 Task: In Job referrals turn off push notifications.
Action: Mouse moved to (617, 65)
Screenshot: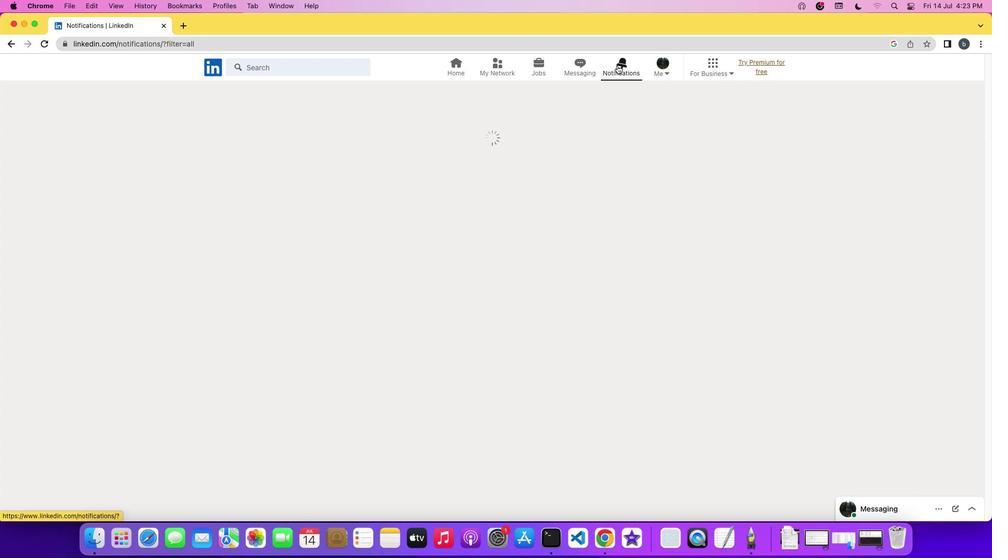 
Action: Mouse pressed left at (617, 65)
Screenshot: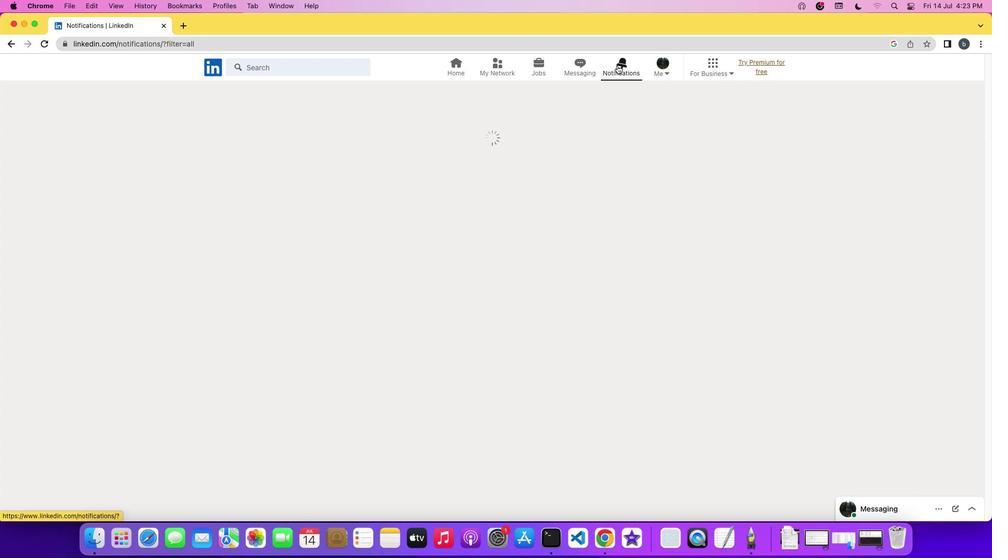 
Action: Mouse moved to (617, 65)
Screenshot: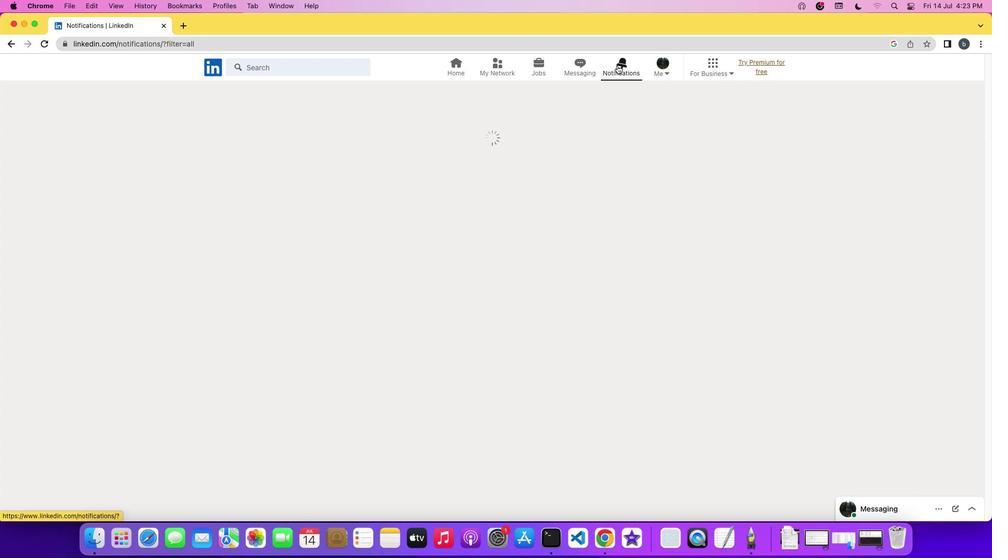 
Action: Mouse pressed left at (617, 65)
Screenshot: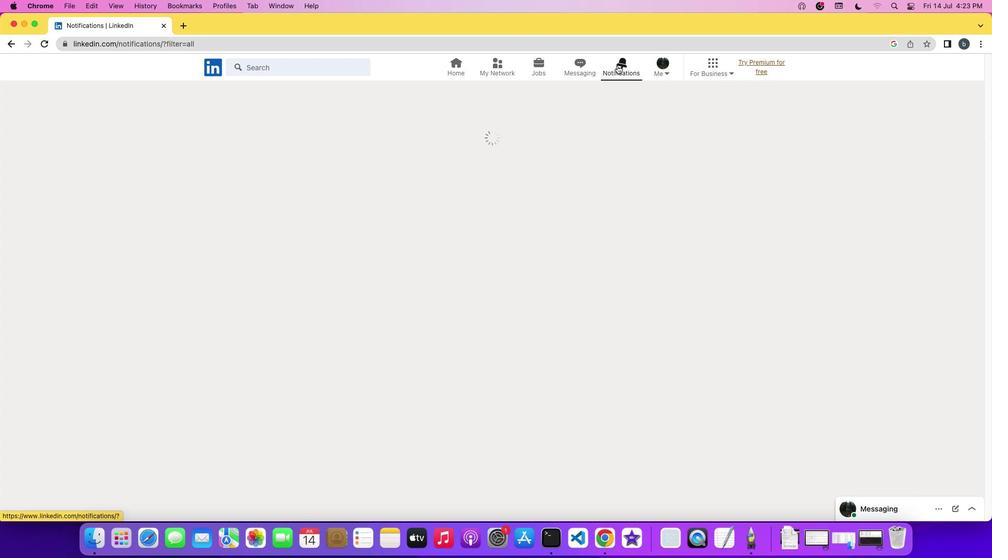 
Action: Mouse moved to (242, 133)
Screenshot: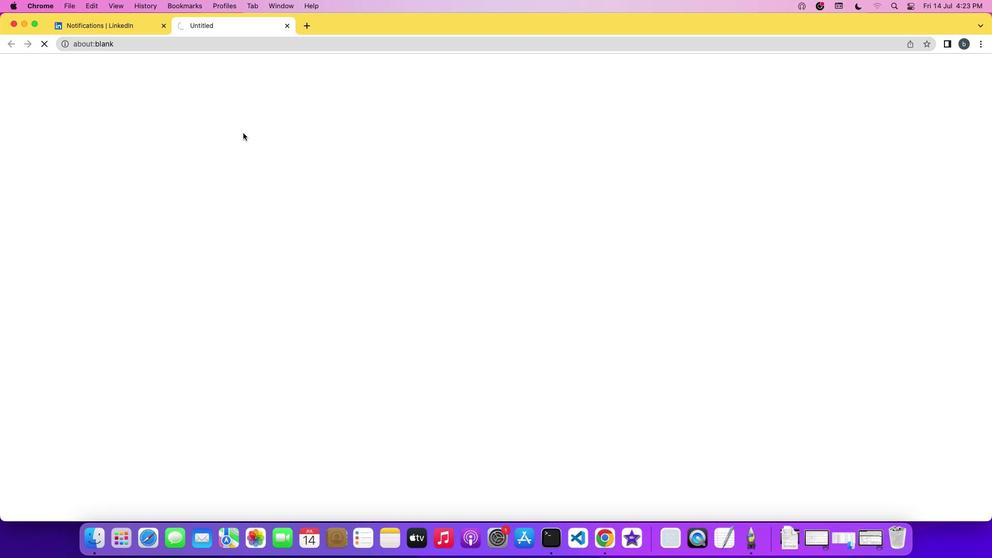 
Action: Mouse pressed left at (242, 133)
Screenshot: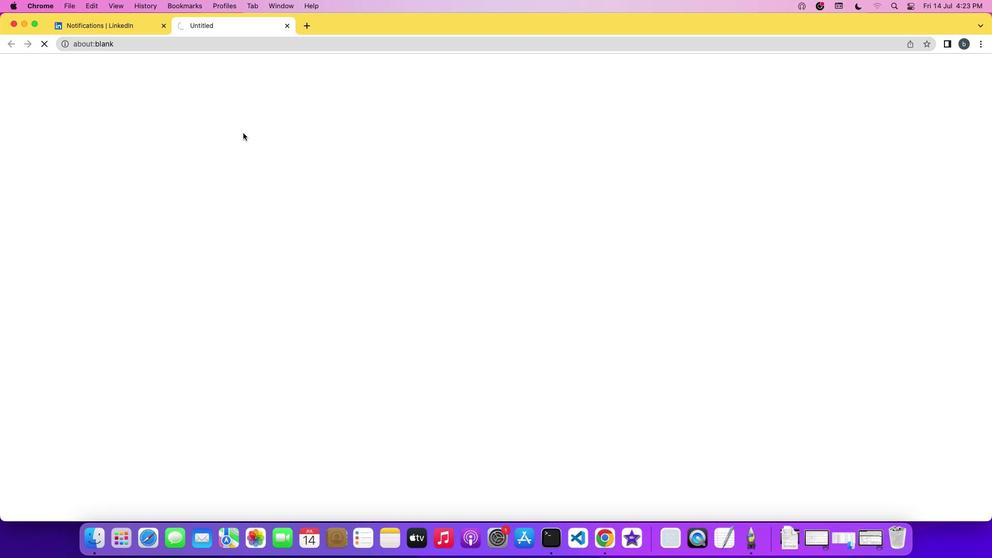 
Action: Mouse moved to (503, 158)
Screenshot: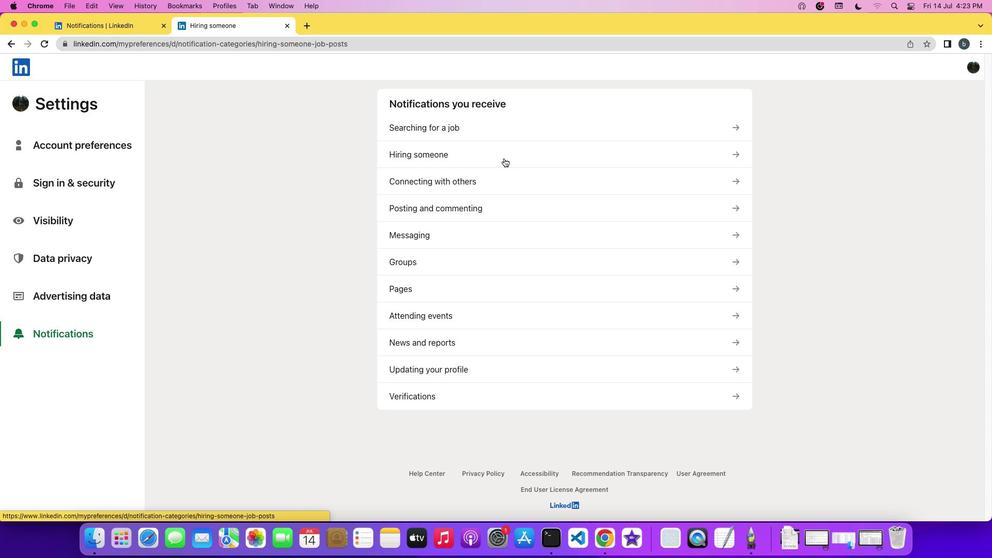 
Action: Mouse pressed left at (503, 158)
Screenshot: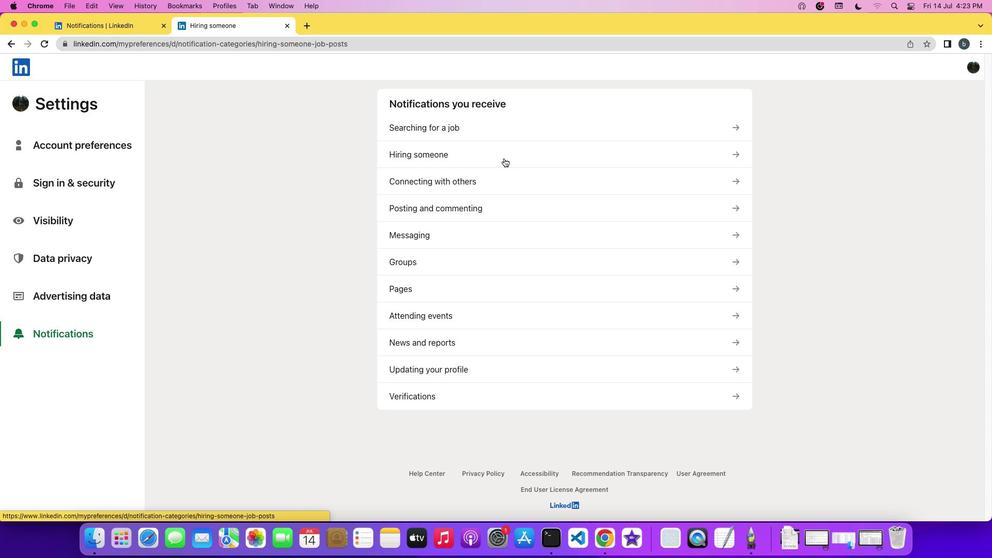 
Action: Mouse moved to (457, 348)
Screenshot: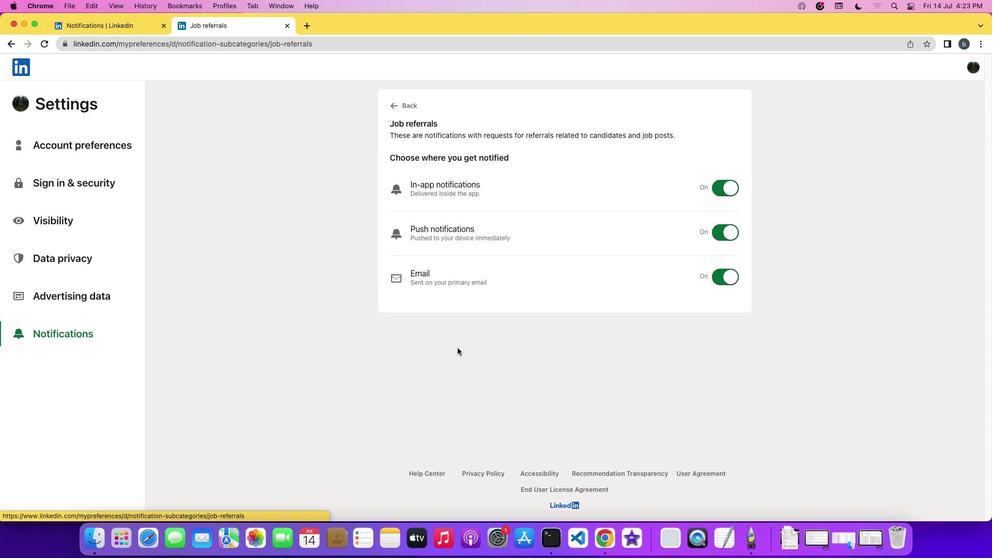 
Action: Mouse pressed left at (457, 348)
Screenshot: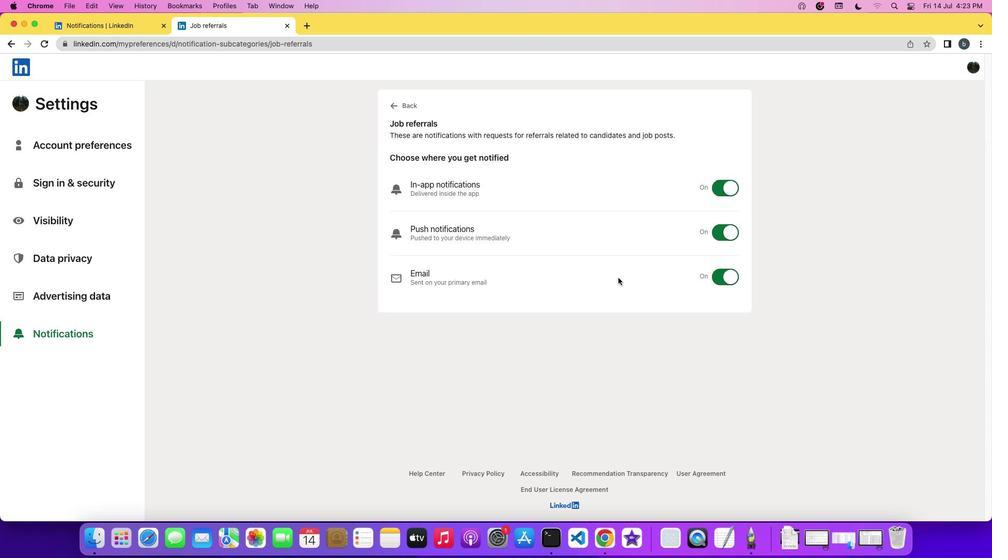 
Action: Mouse moved to (729, 238)
Screenshot: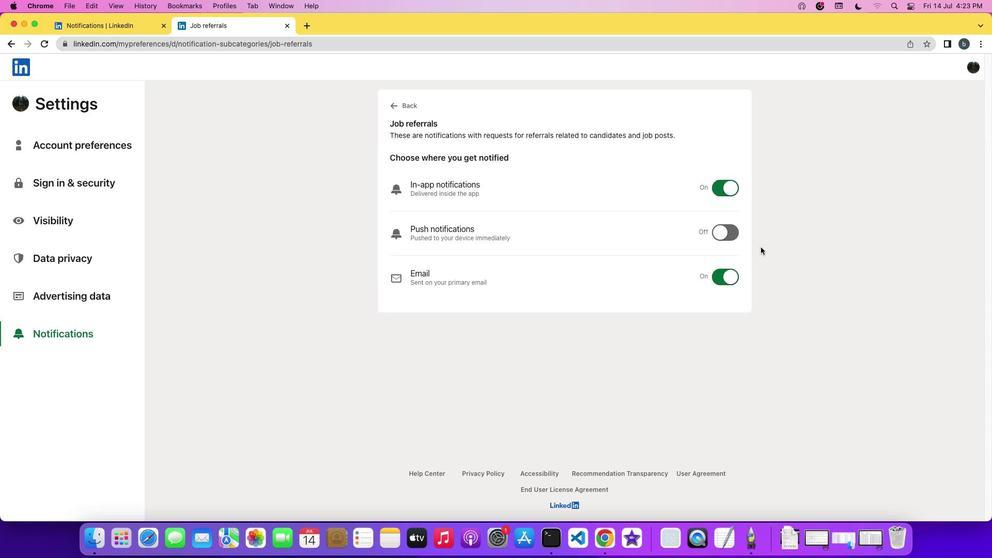 
Action: Mouse pressed left at (729, 238)
Screenshot: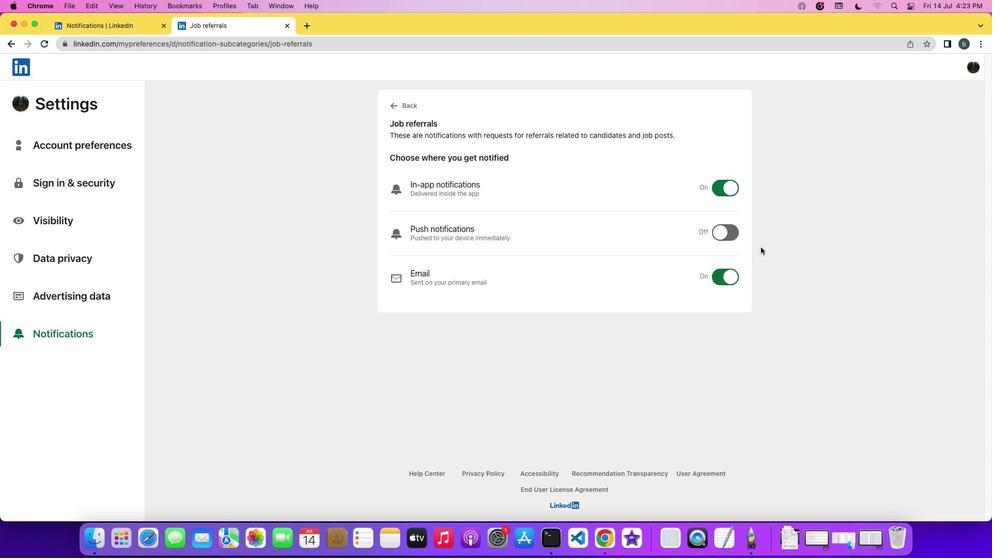 
Action: Mouse moved to (760, 247)
Screenshot: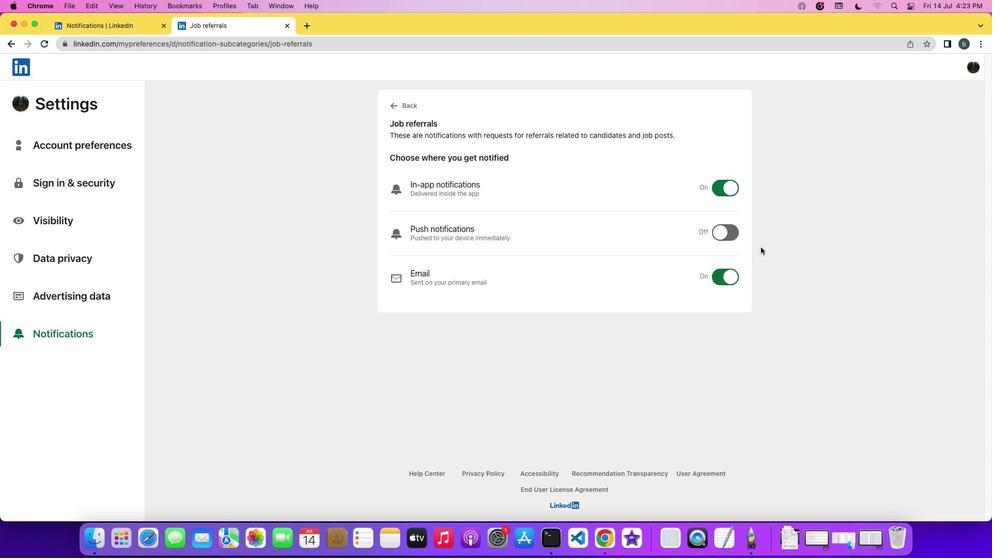
